 Task: Change the avatar of your profile to Basketball.
Action: Mouse moved to (1223, 33)
Screenshot: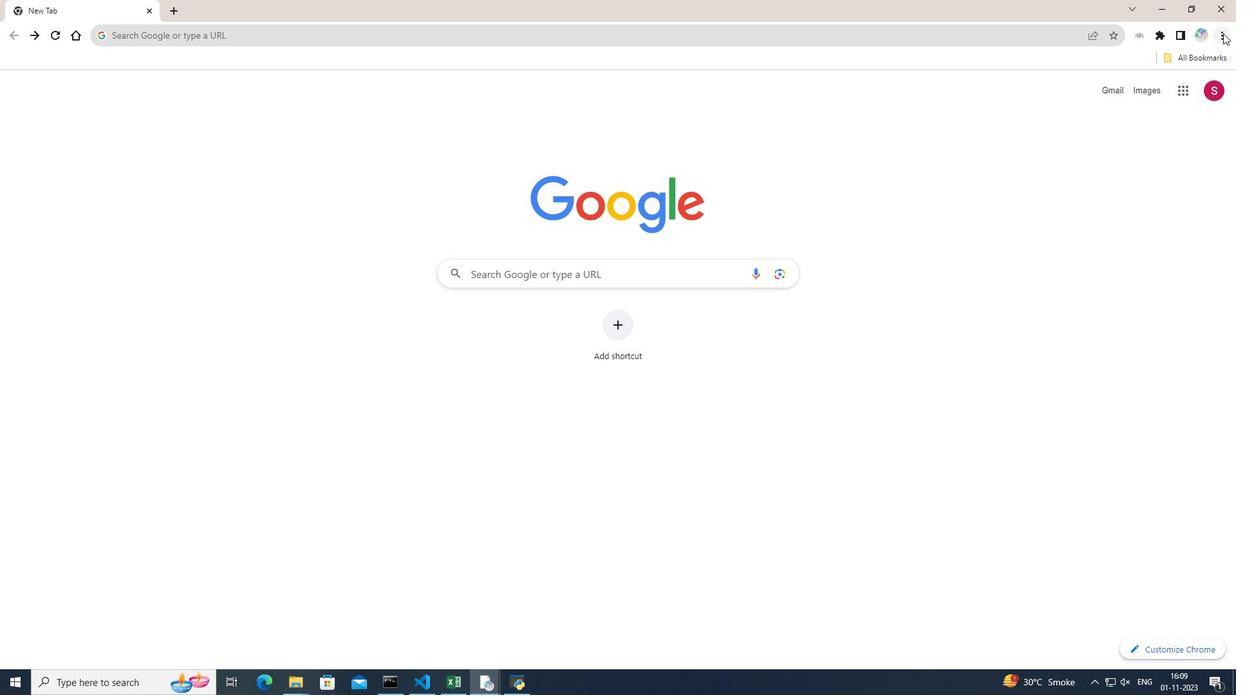 
Action: Mouse pressed left at (1223, 33)
Screenshot: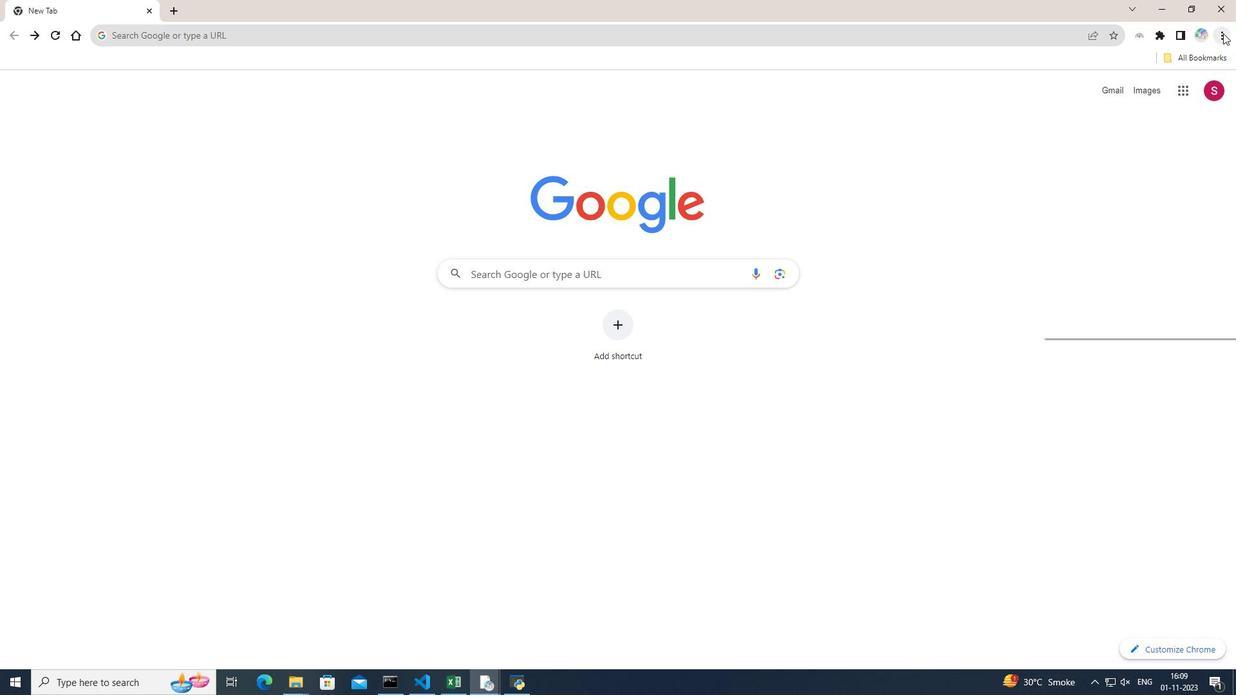 
Action: Mouse pressed left at (1223, 33)
Screenshot: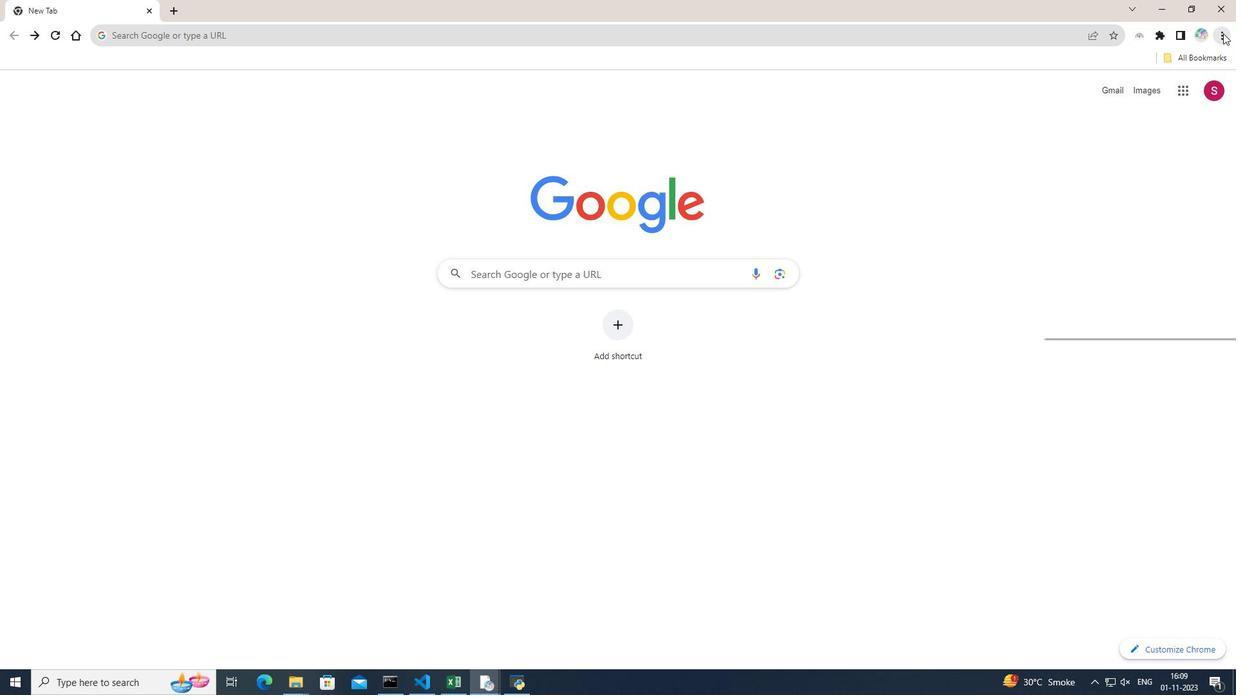 
Action: Mouse pressed left at (1223, 33)
Screenshot: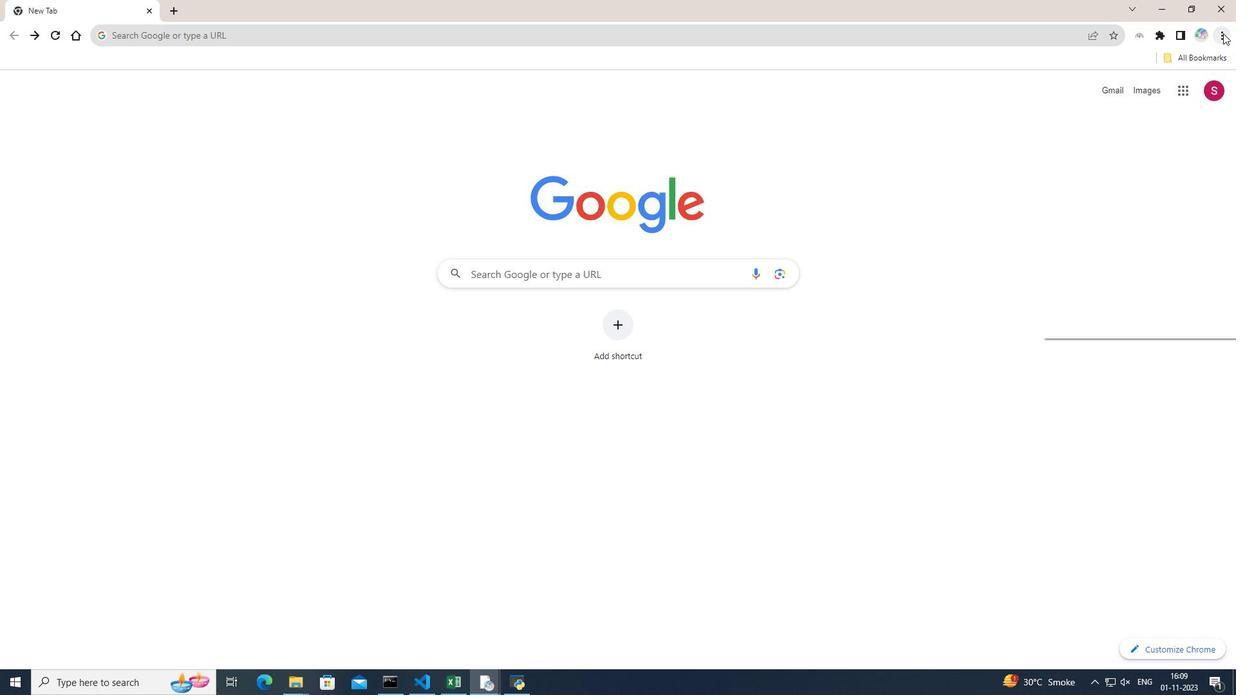 
Action: Mouse moved to (1087, 267)
Screenshot: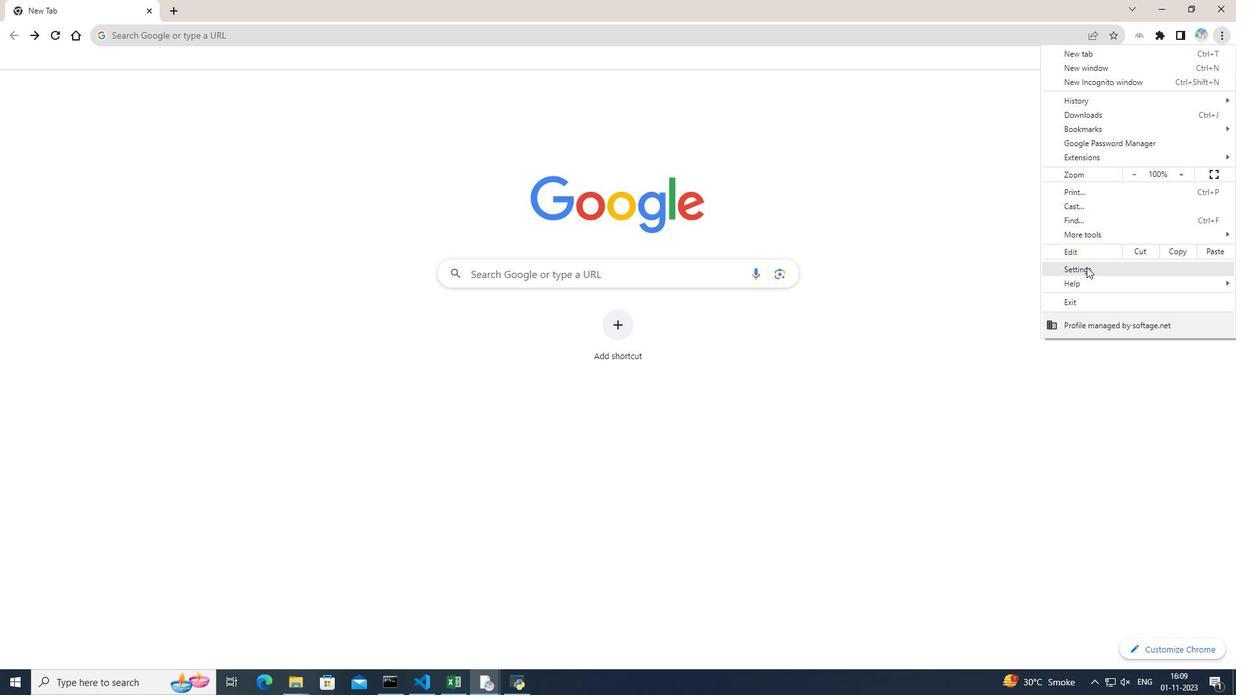 
Action: Mouse pressed left at (1087, 267)
Screenshot: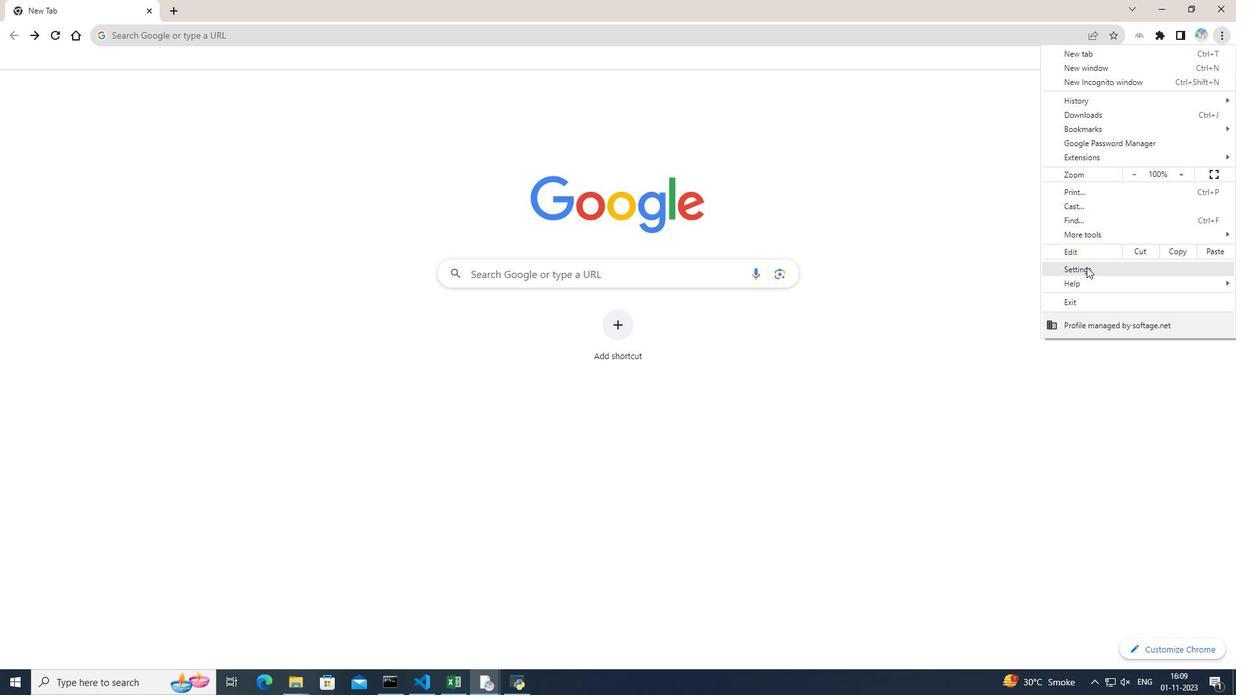 
Action: Mouse moved to (577, 302)
Screenshot: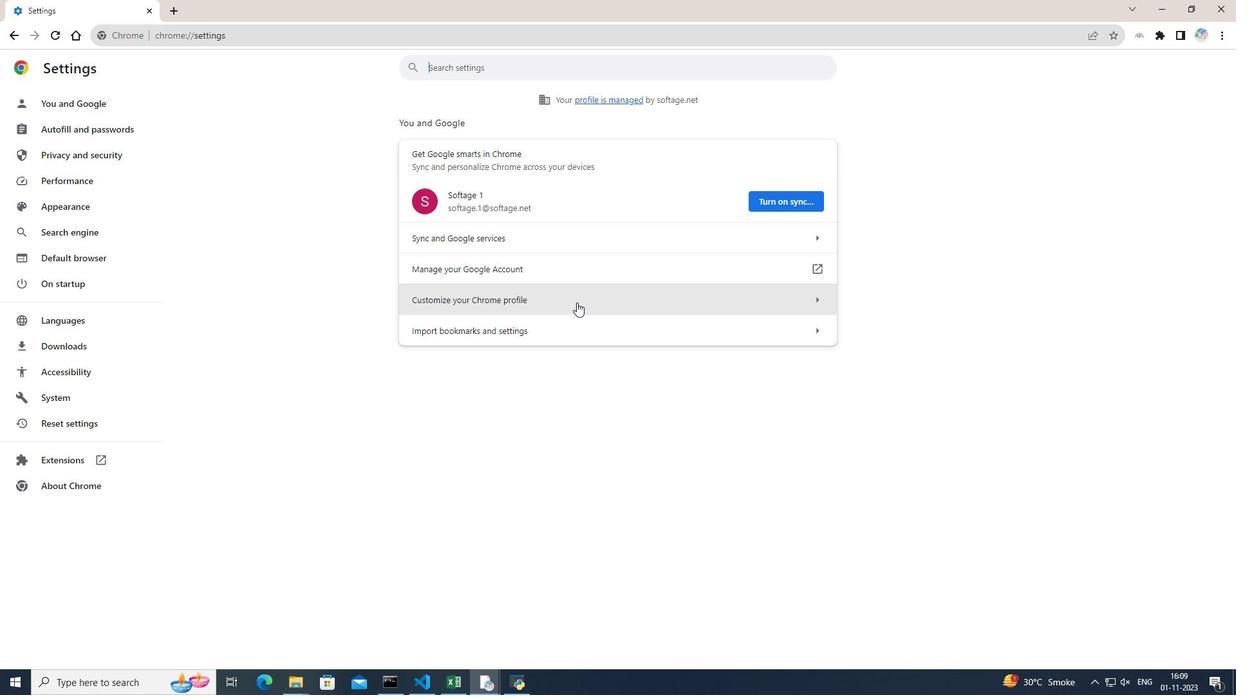 
Action: Mouse pressed left at (577, 302)
Screenshot: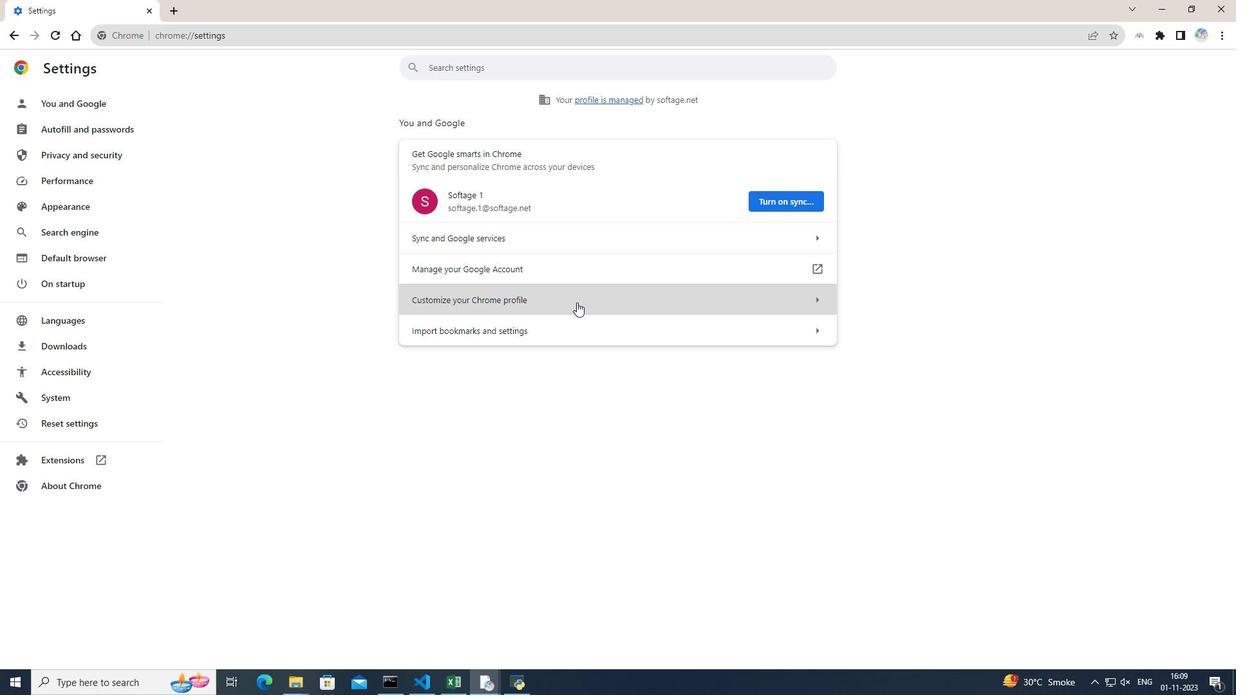 
Action: Mouse moved to (937, 434)
Screenshot: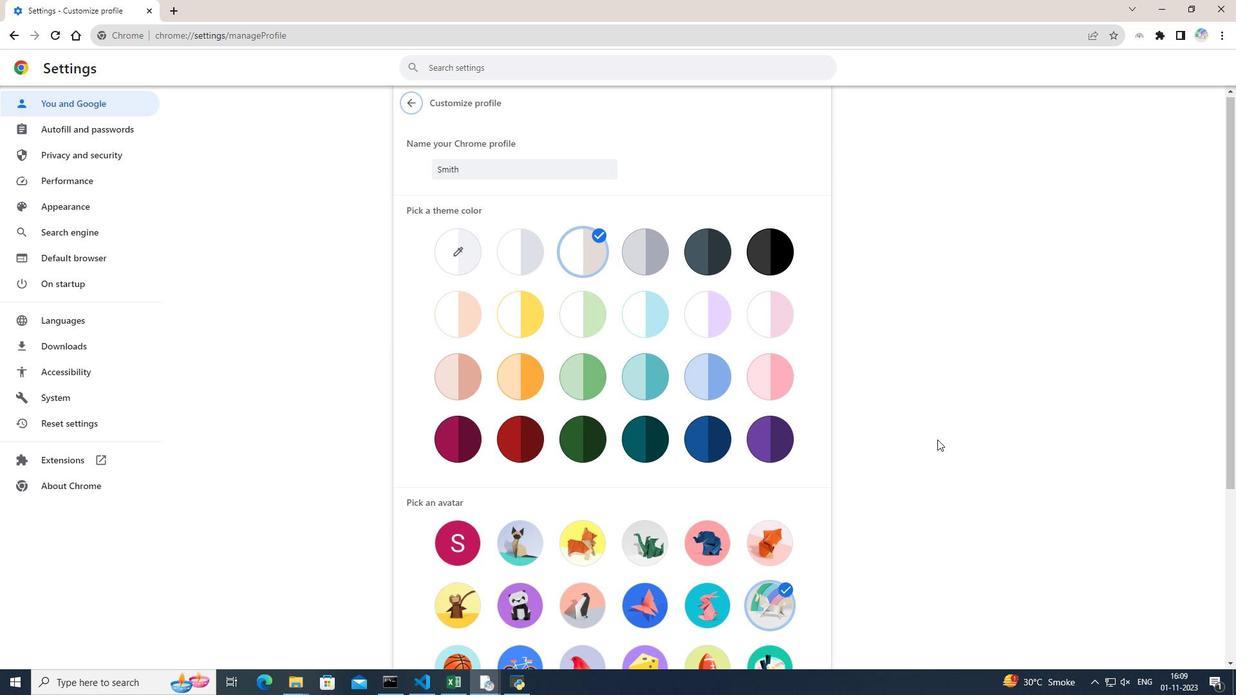 
Action: Mouse scrolled (937, 434) with delta (0, 0)
Screenshot: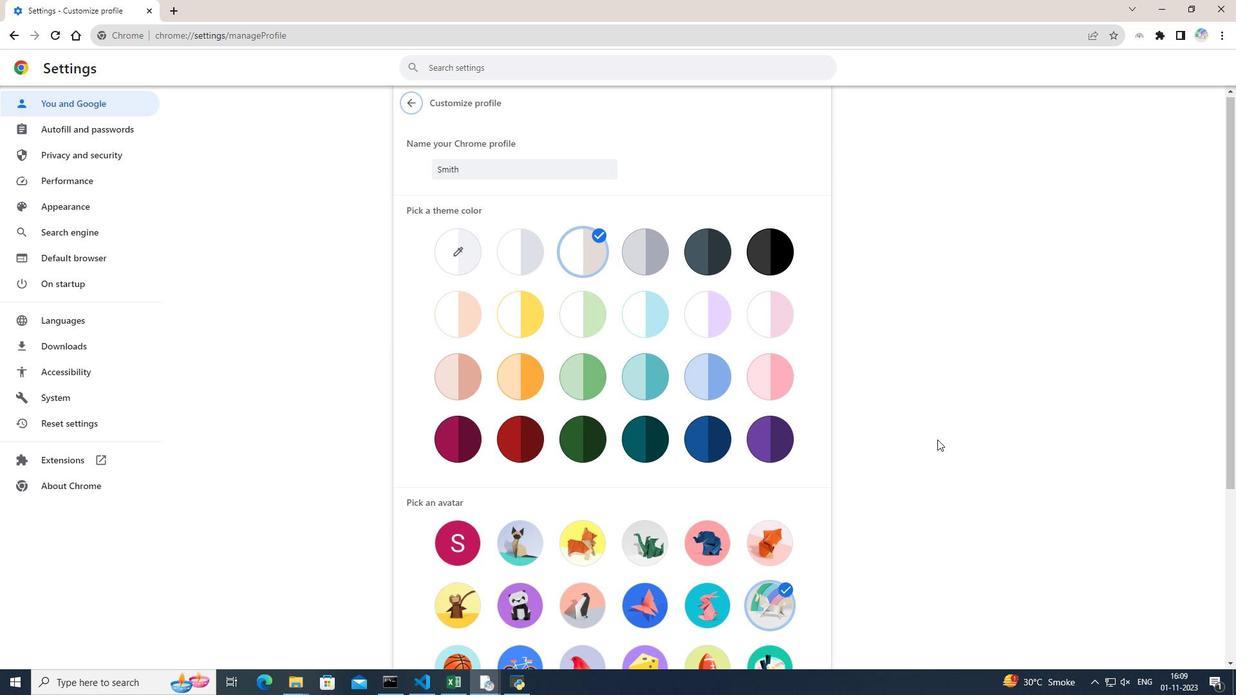 
Action: Mouse moved to (937, 439)
Screenshot: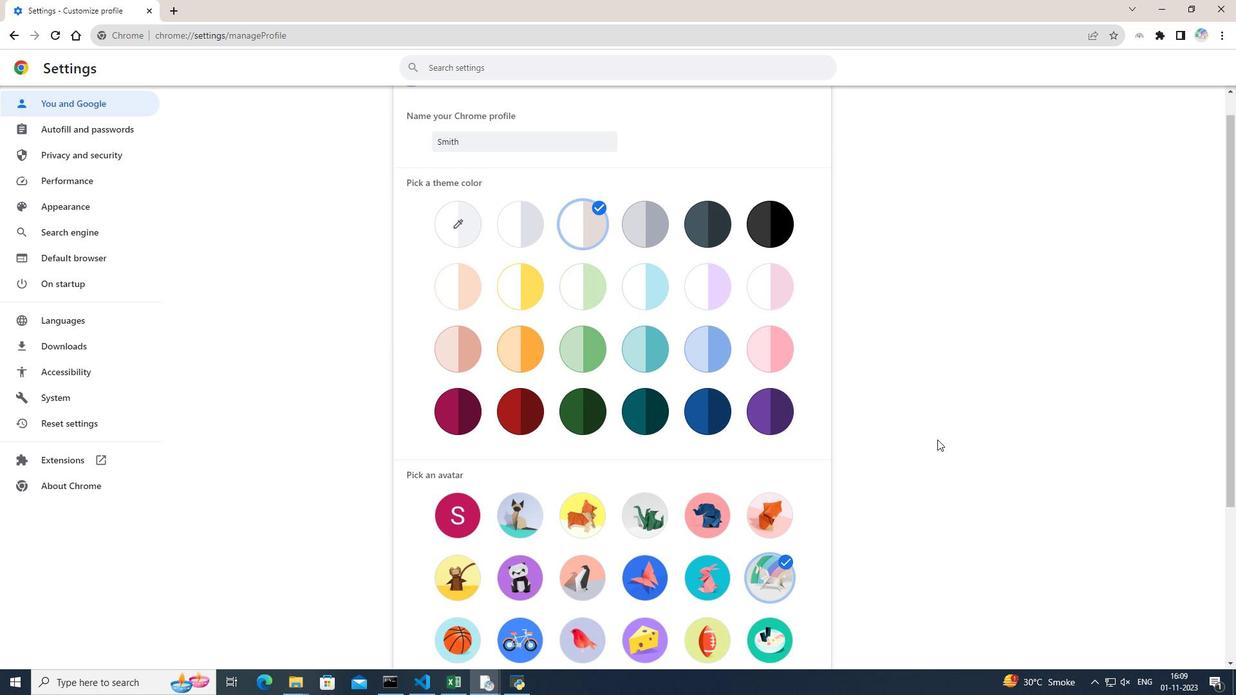 
Action: Mouse scrolled (937, 438) with delta (0, 0)
Screenshot: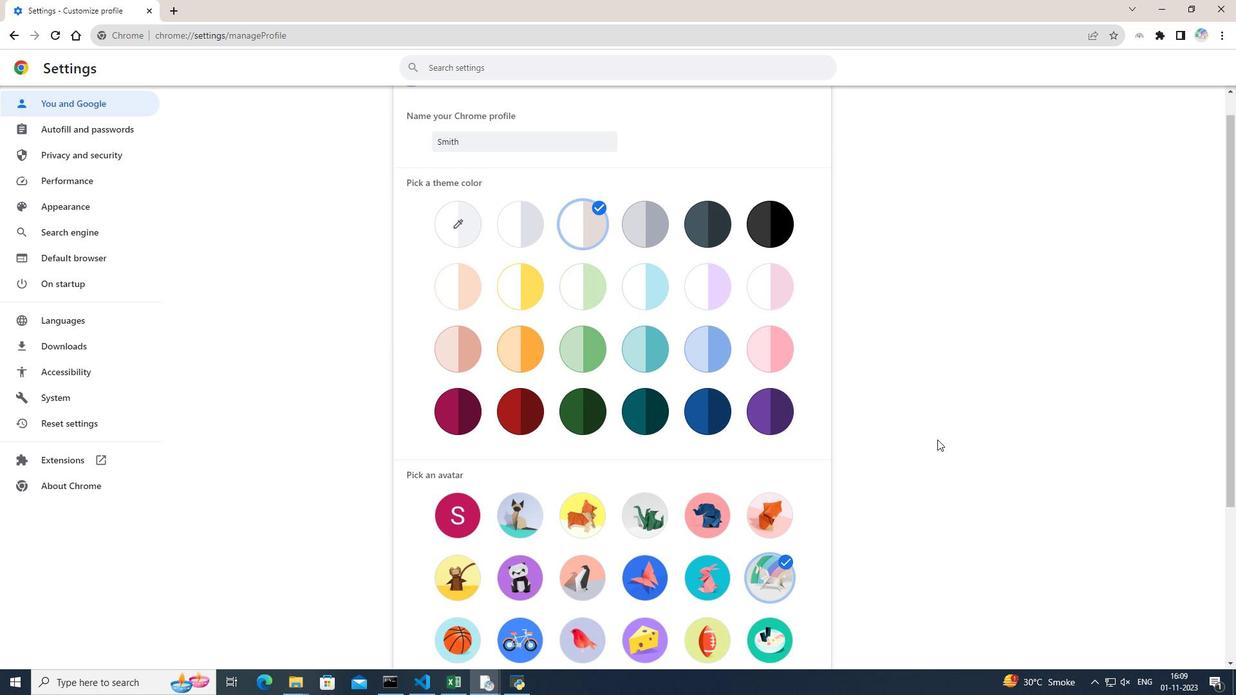 
Action: Mouse moved to (937, 439)
Screenshot: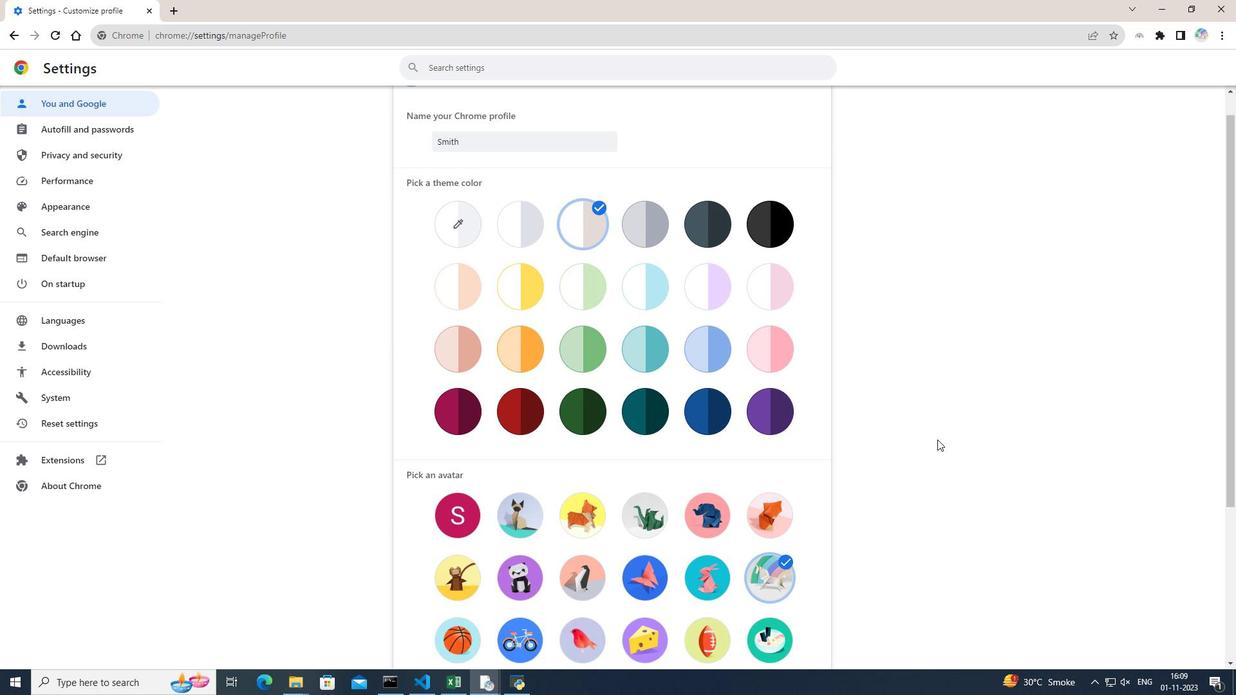 
Action: Mouse scrolled (937, 439) with delta (0, 0)
Screenshot: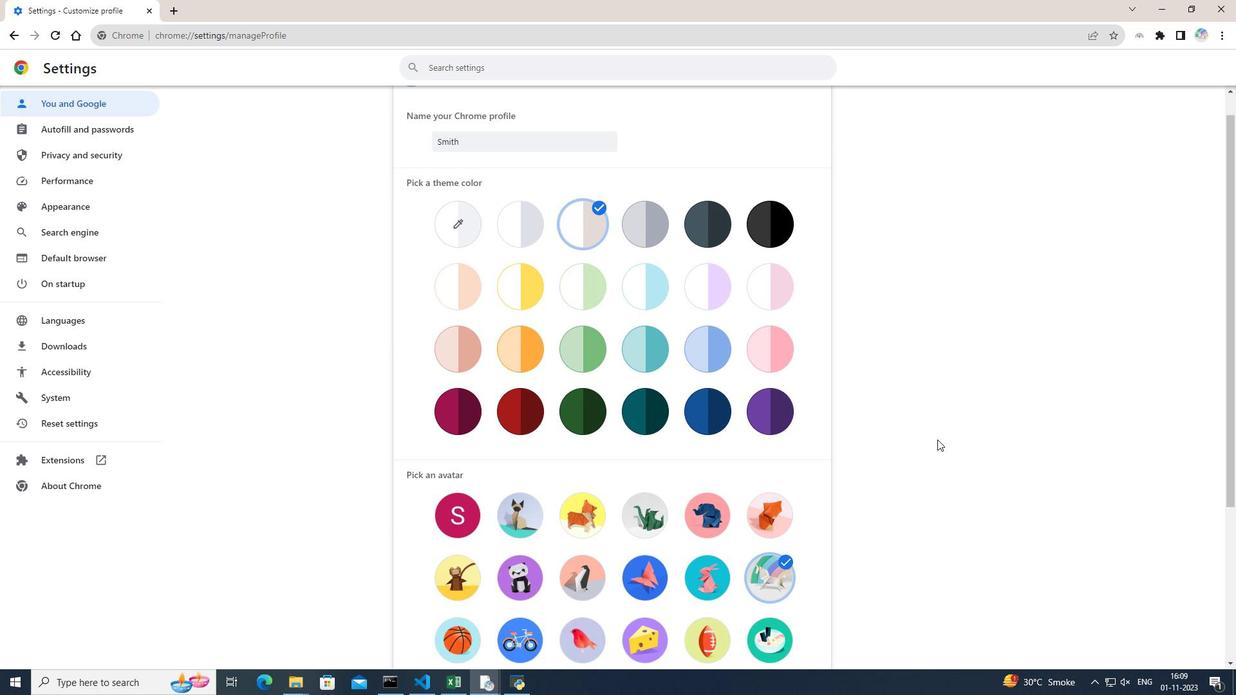 
Action: Mouse scrolled (937, 439) with delta (0, 0)
Screenshot: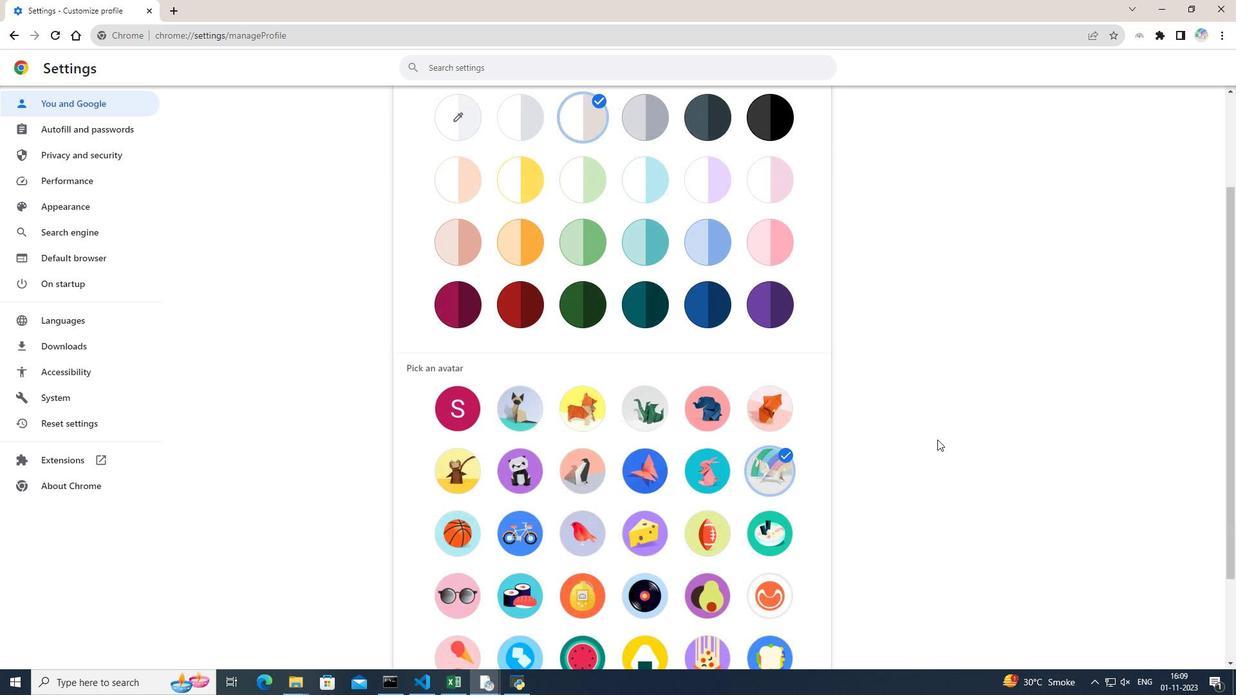 
Action: Mouse moved to (460, 408)
Screenshot: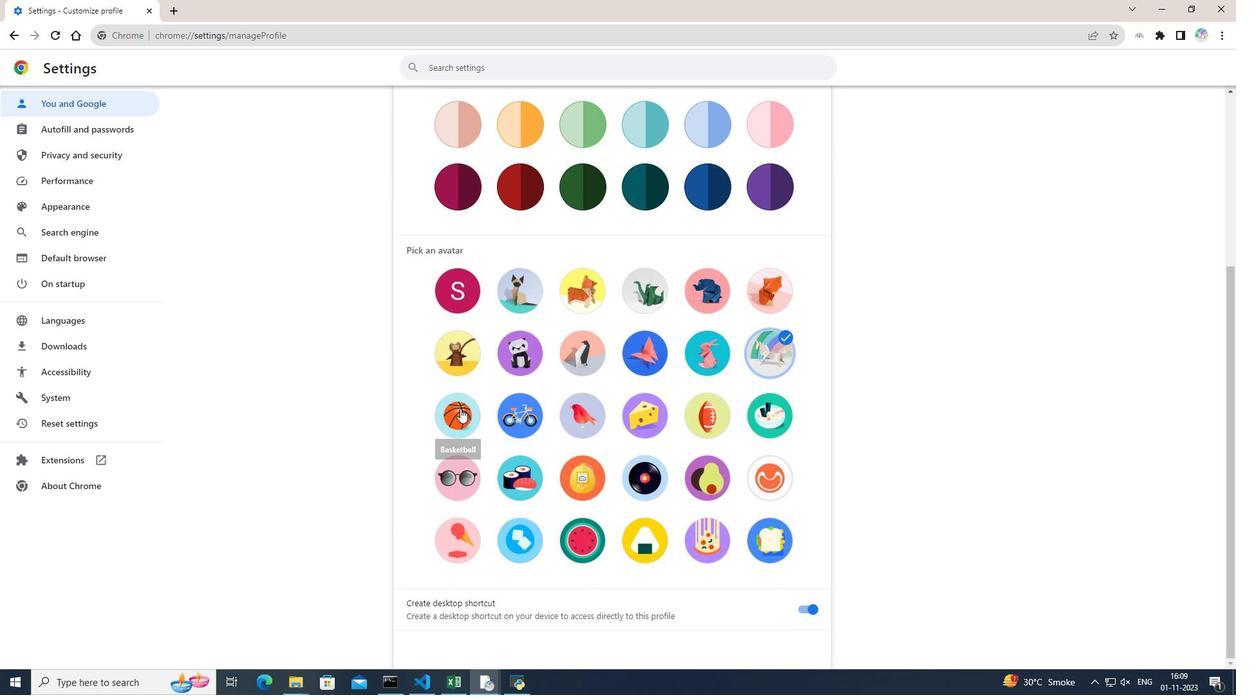 
Action: Mouse pressed left at (460, 408)
Screenshot: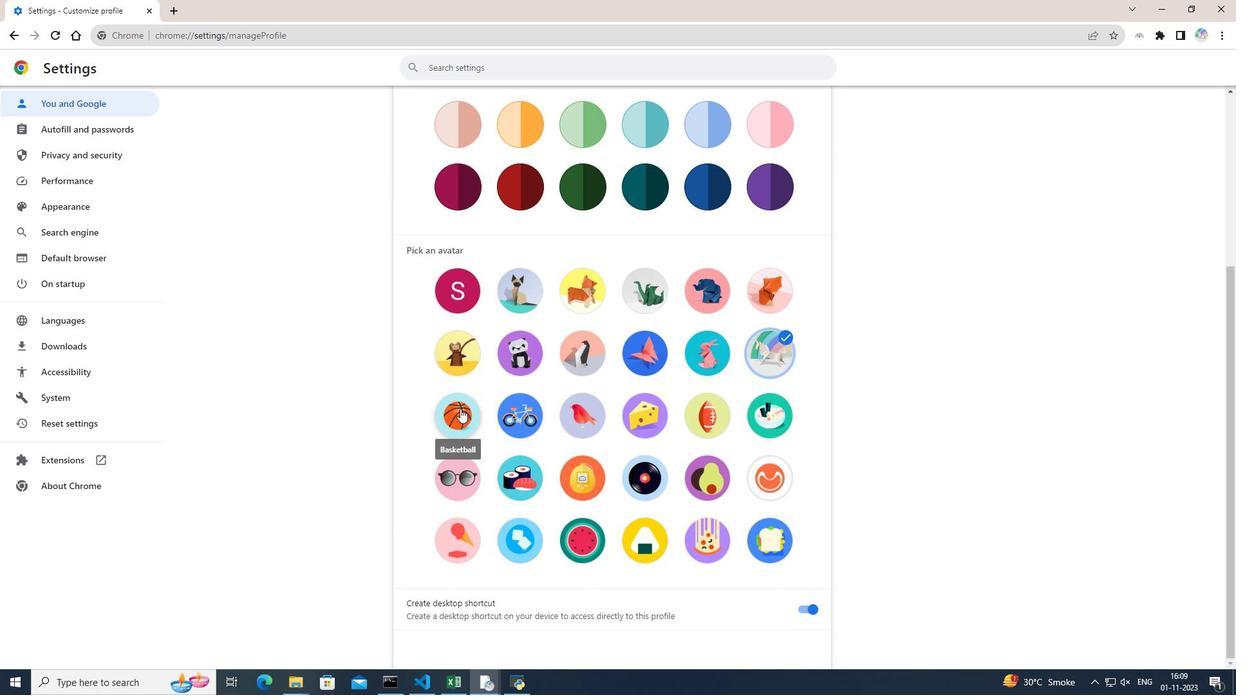 
Action: Mouse pressed left at (460, 408)
Screenshot: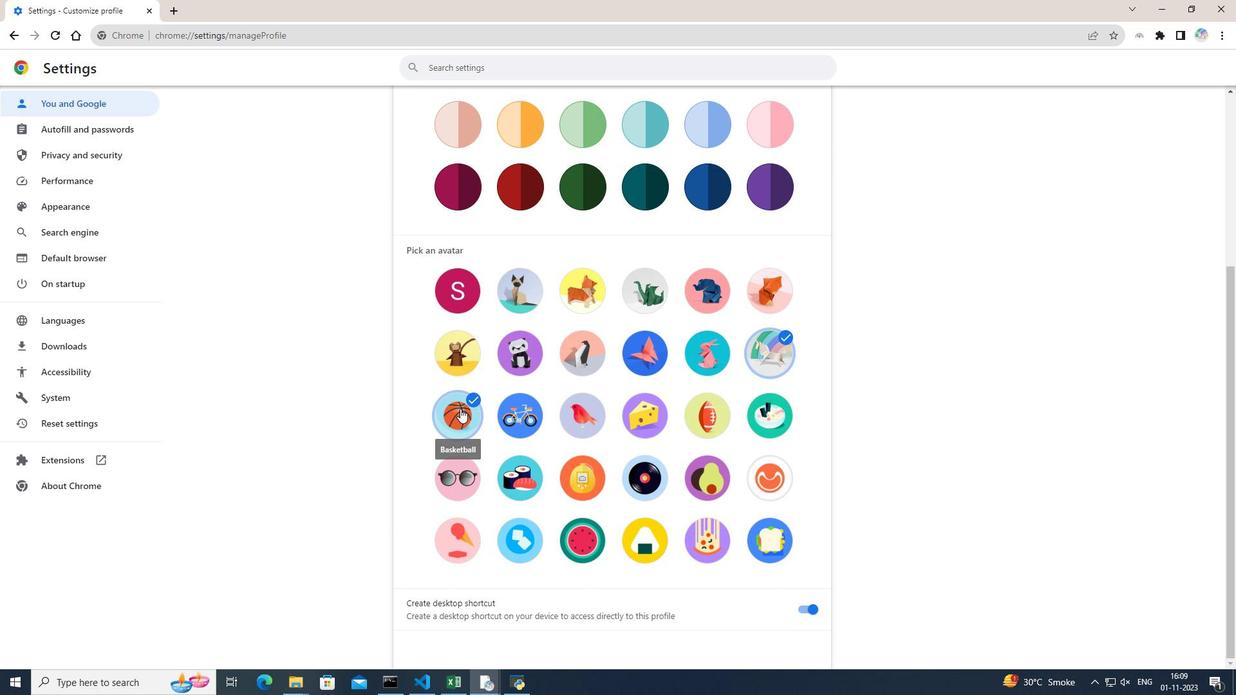 
Action: Mouse moved to (1023, 409)
Screenshot: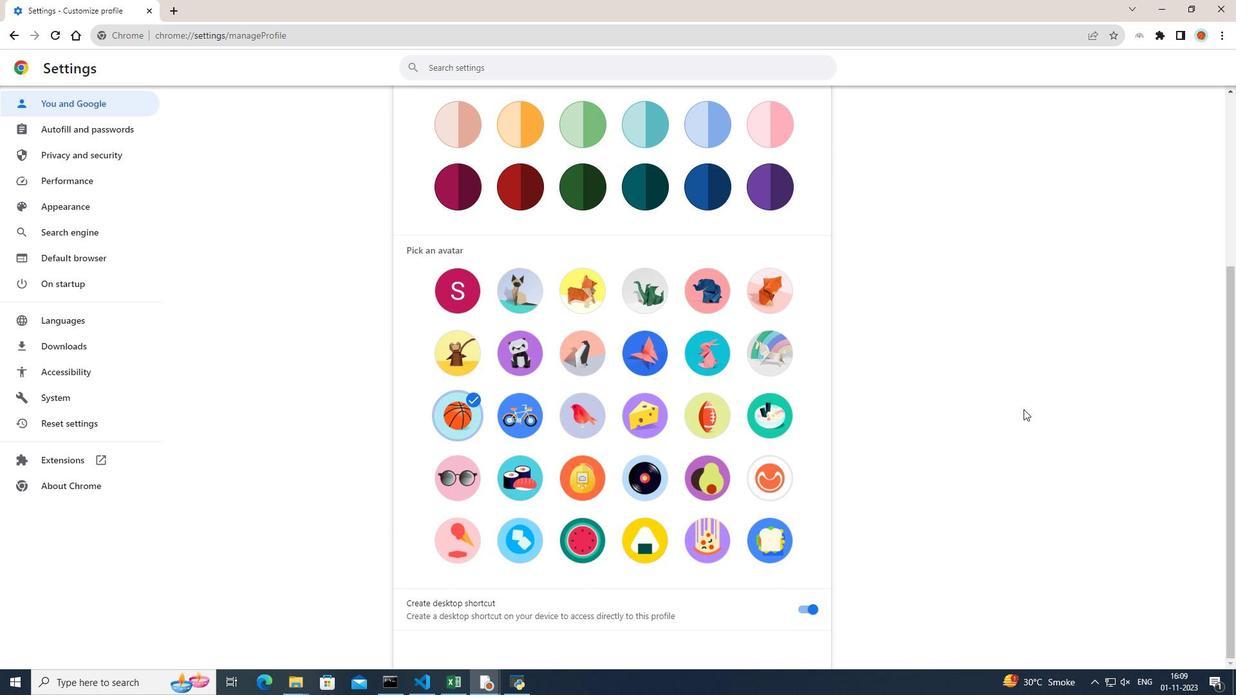 
